 Task: Add Organic Valley Mozzarella Cheese to the cart.
Action: Mouse moved to (905, 348)
Screenshot: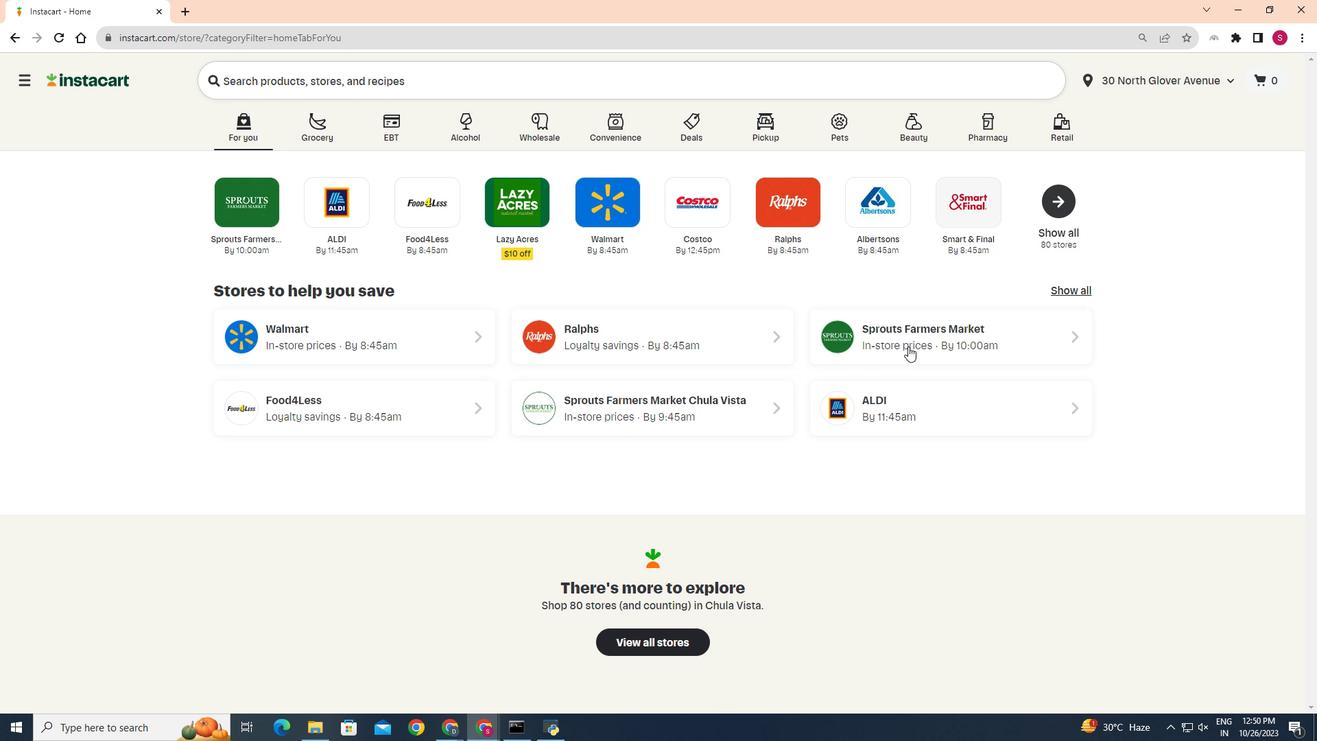 
Action: Mouse pressed left at (905, 348)
Screenshot: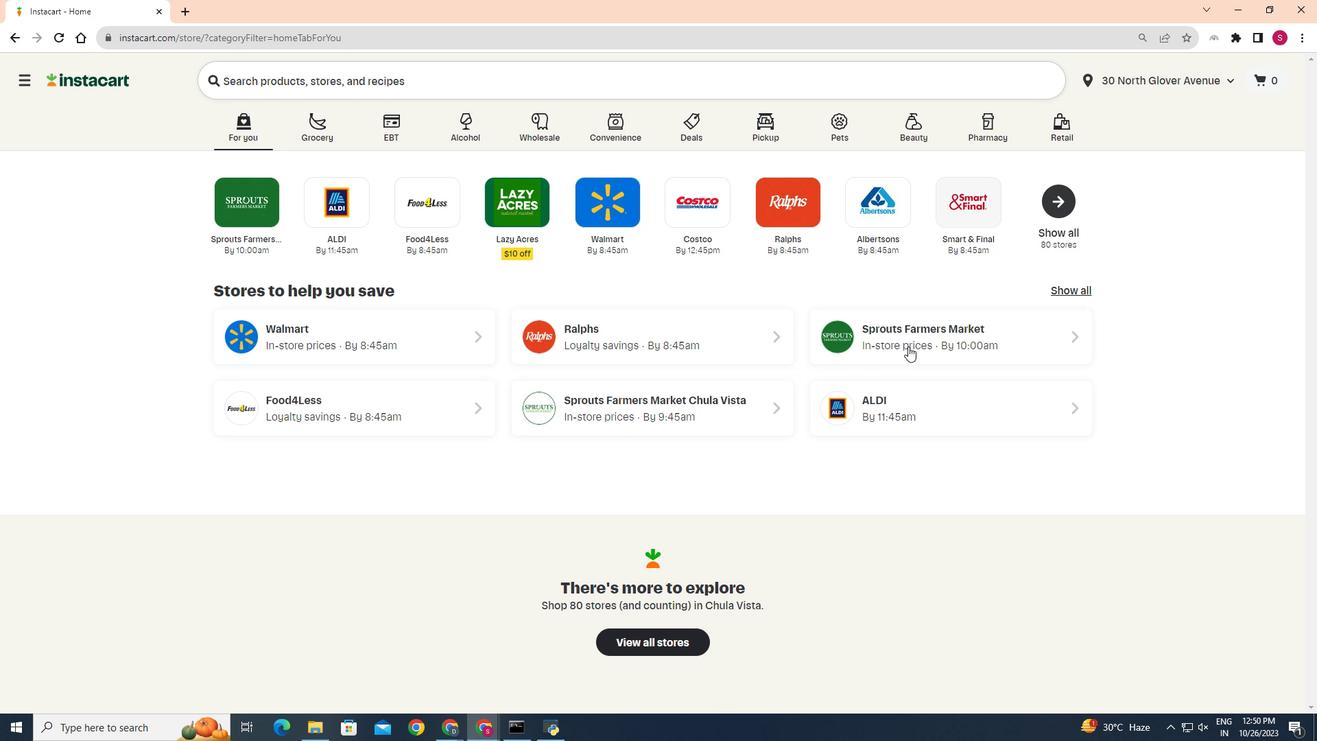 
Action: Mouse moved to (35, 581)
Screenshot: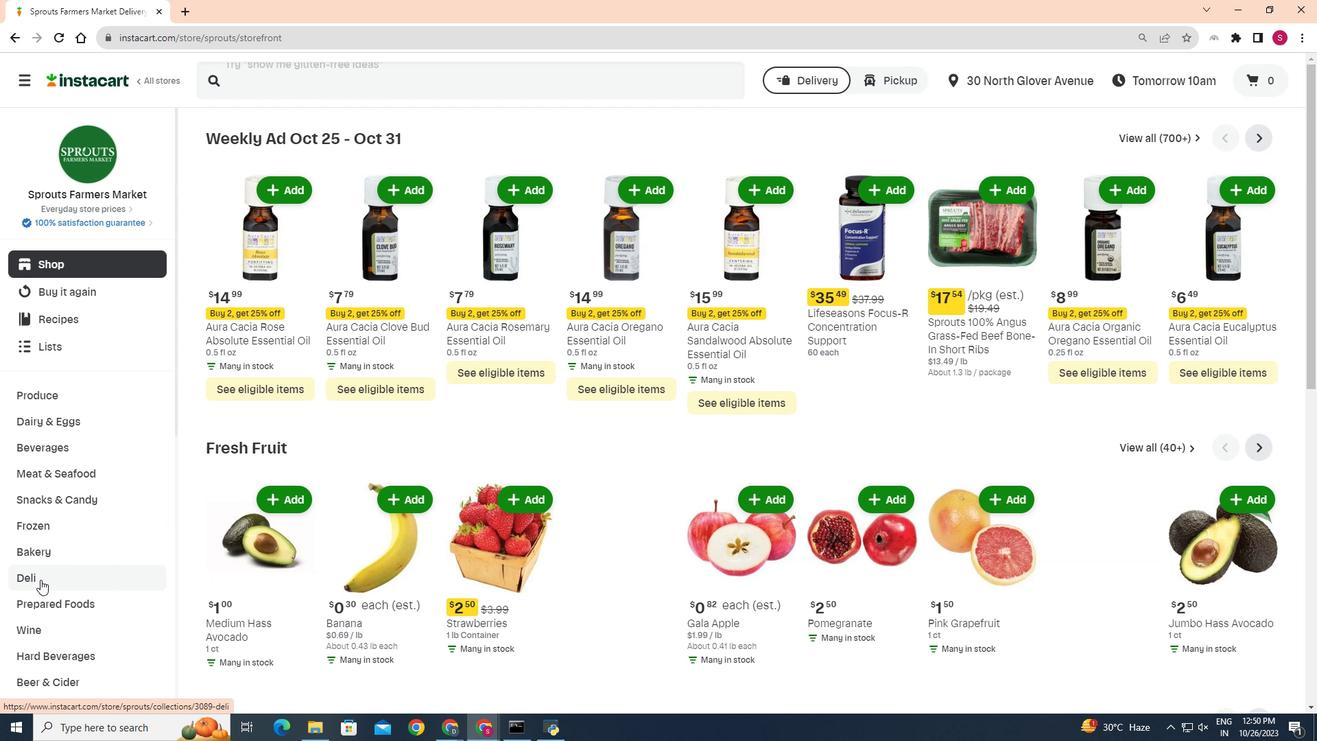 
Action: Mouse pressed left at (35, 581)
Screenshot: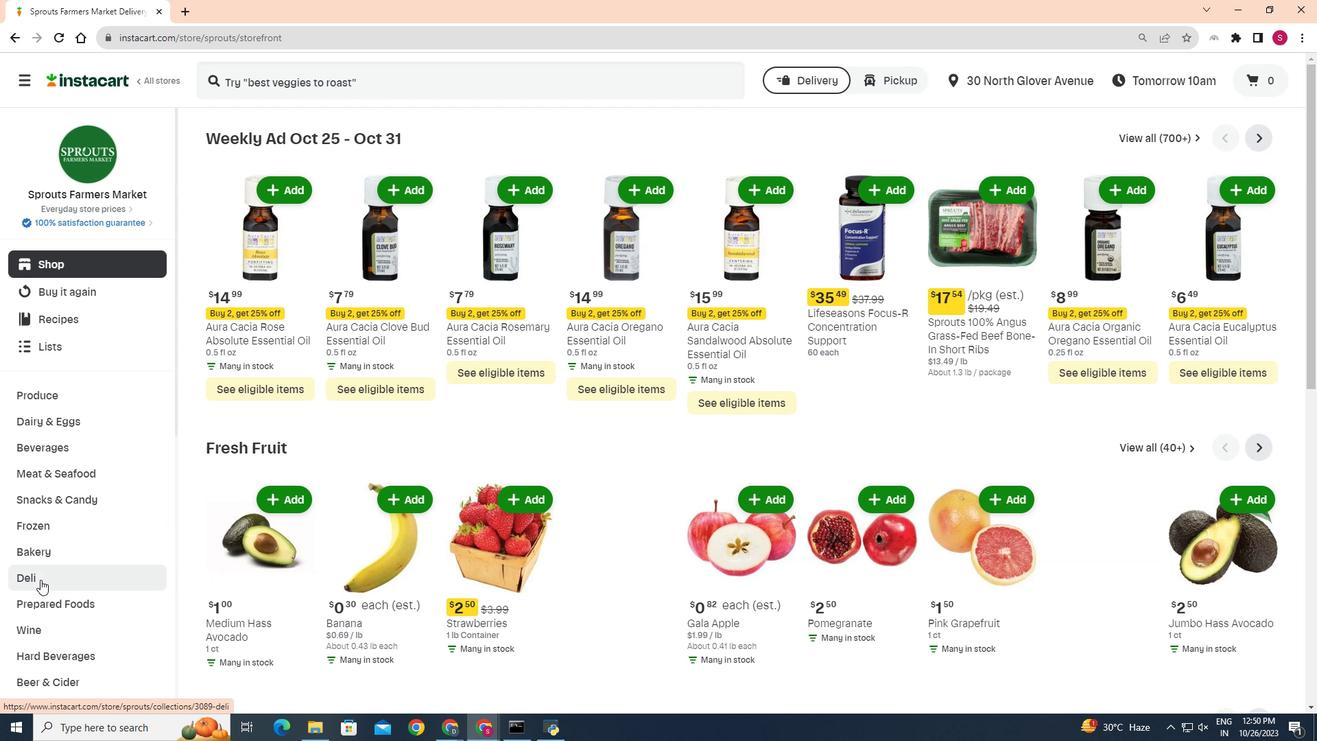 
Action: Mouse moved to (342, 178)
Screenshot: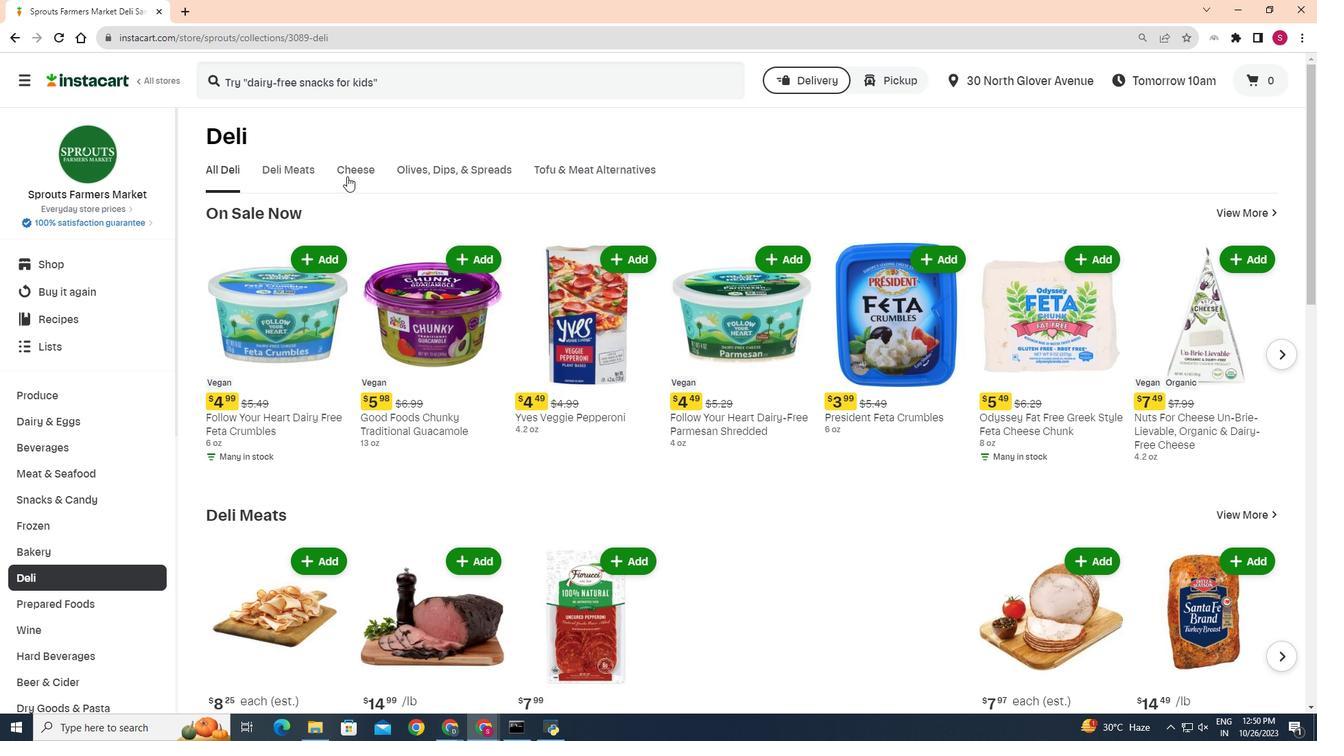 
Action: Mouse pressed left at (342, 178)
Screenshot: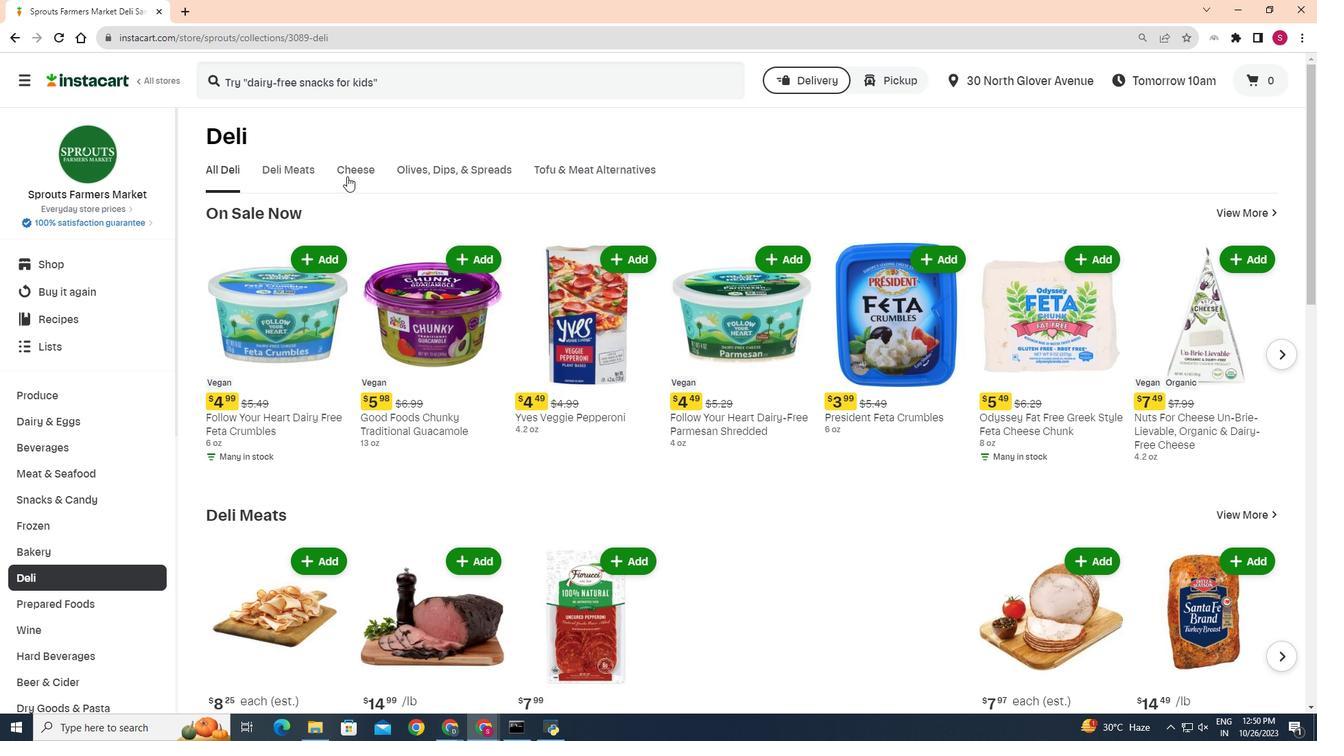 
Action: Mouse moved to (558, 239)
Screenshot: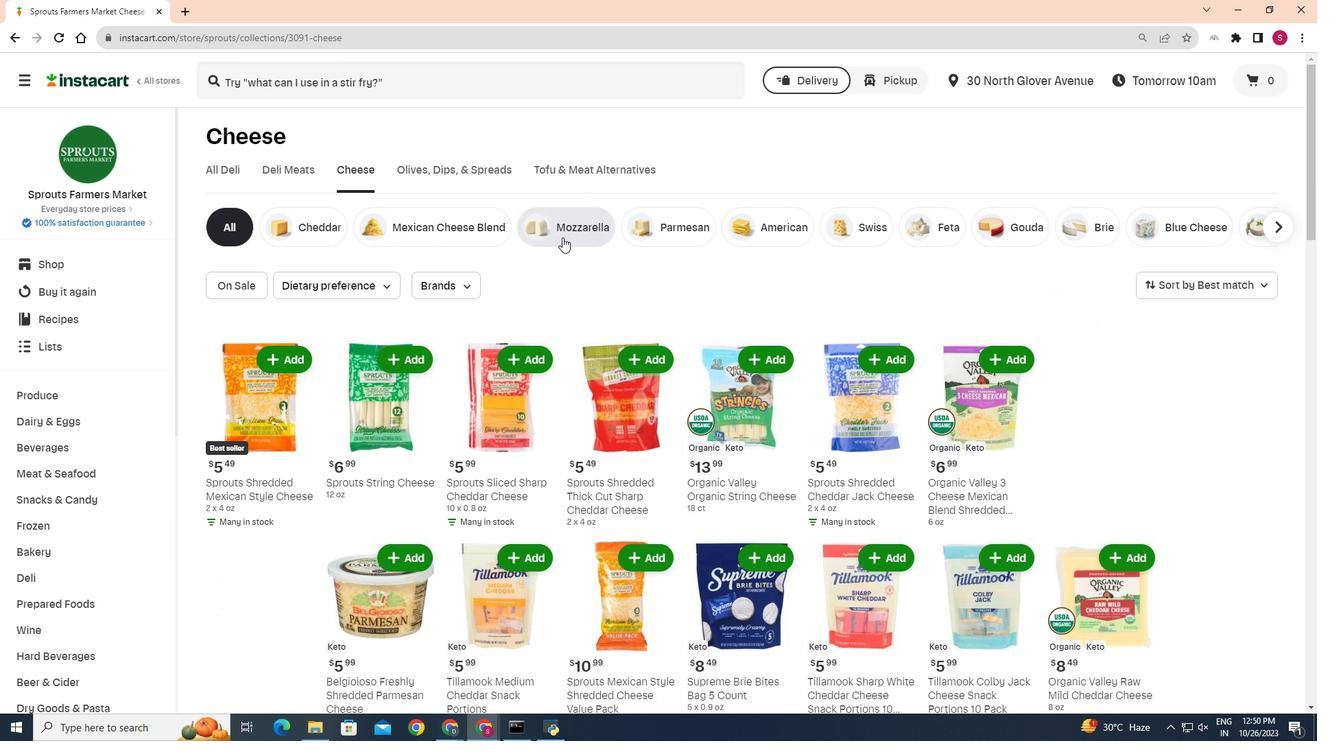 
Action: Mouse pressed left at (558, 239)
Screenshot: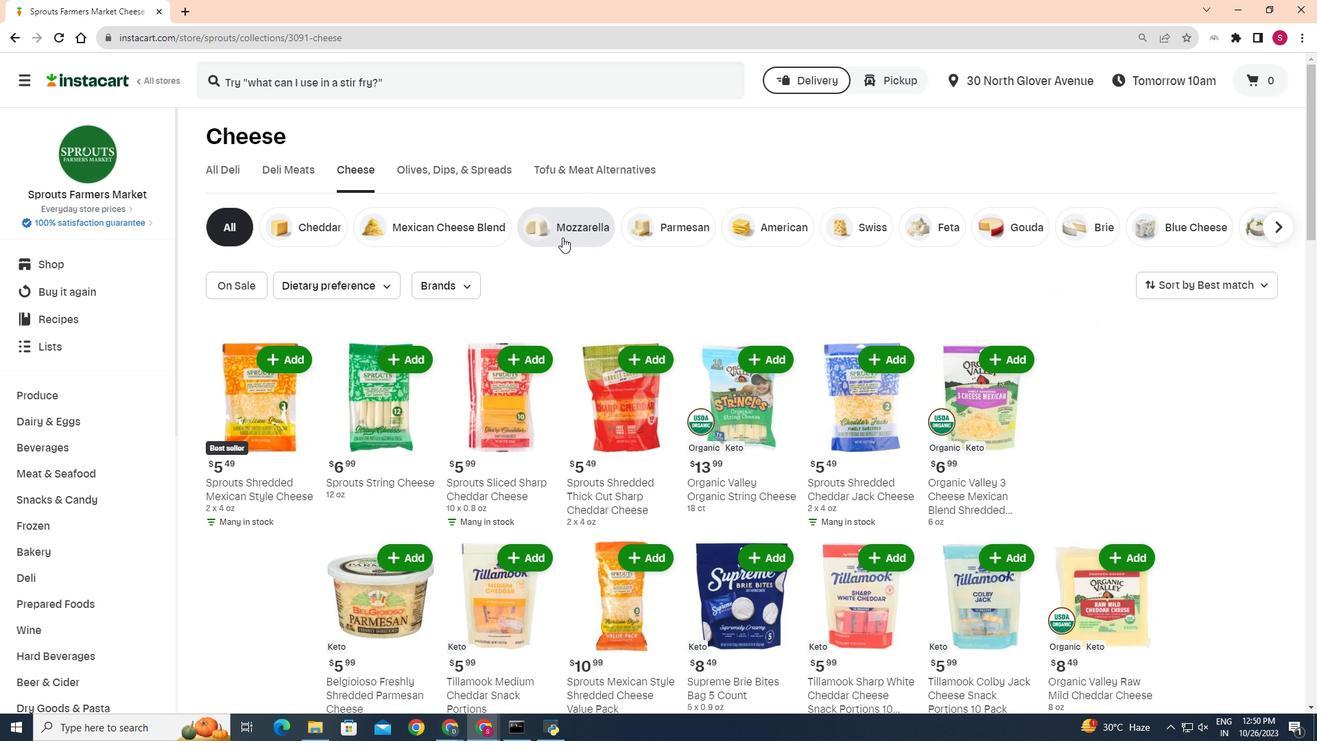 
Action: Mouse moved to (1198, 429)
Screenshot: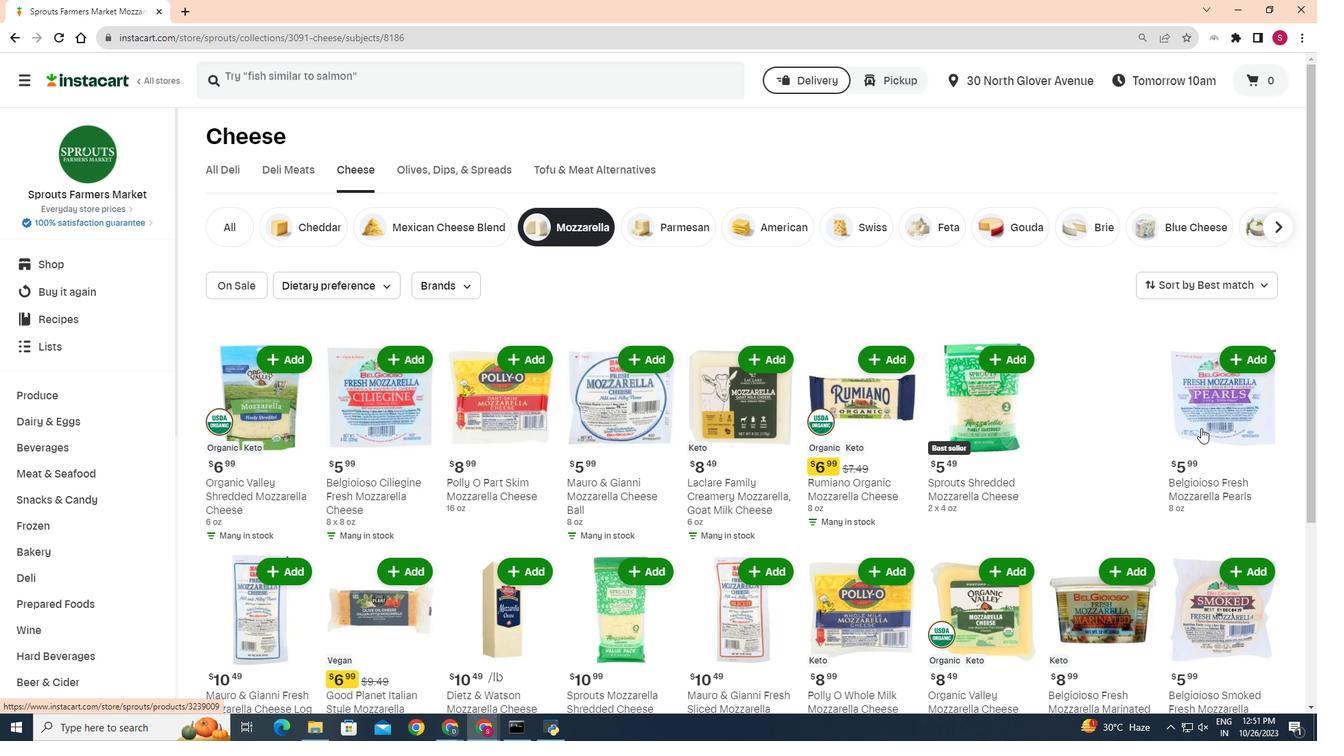 
Action: Mouse scrolled (1198, 428) with delta (0, 0)
Screenshot: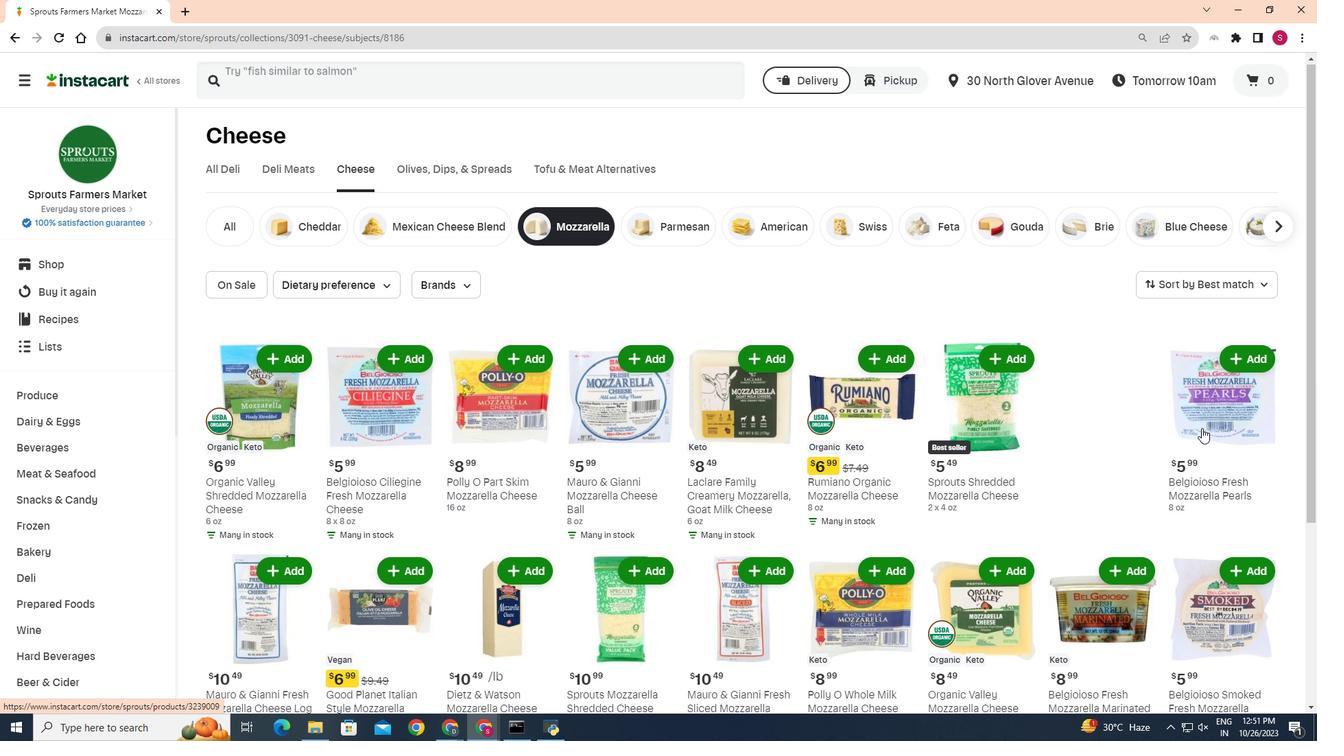 
Action: Mouse moved to (1198, 429)
Screenshot: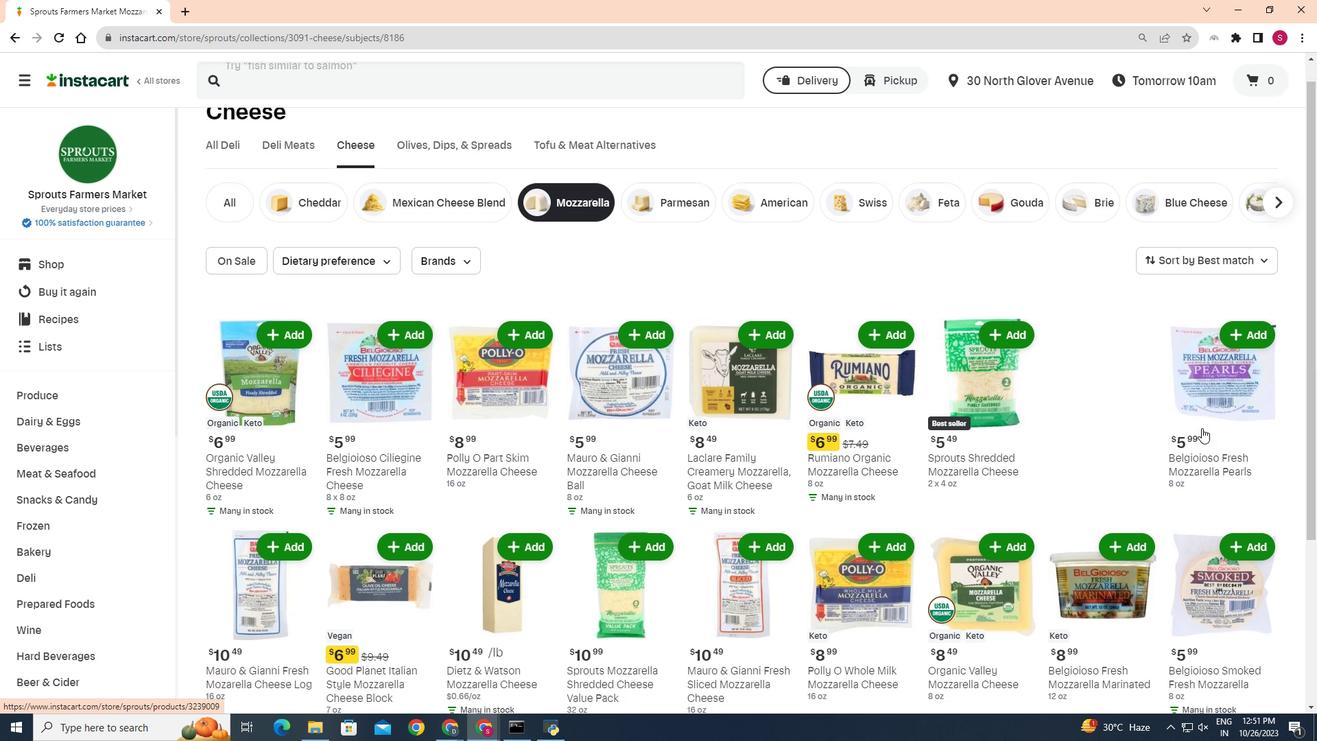 
Action: Mouse scrolled (1198, 428) with delta (0, 0)
Screenshot: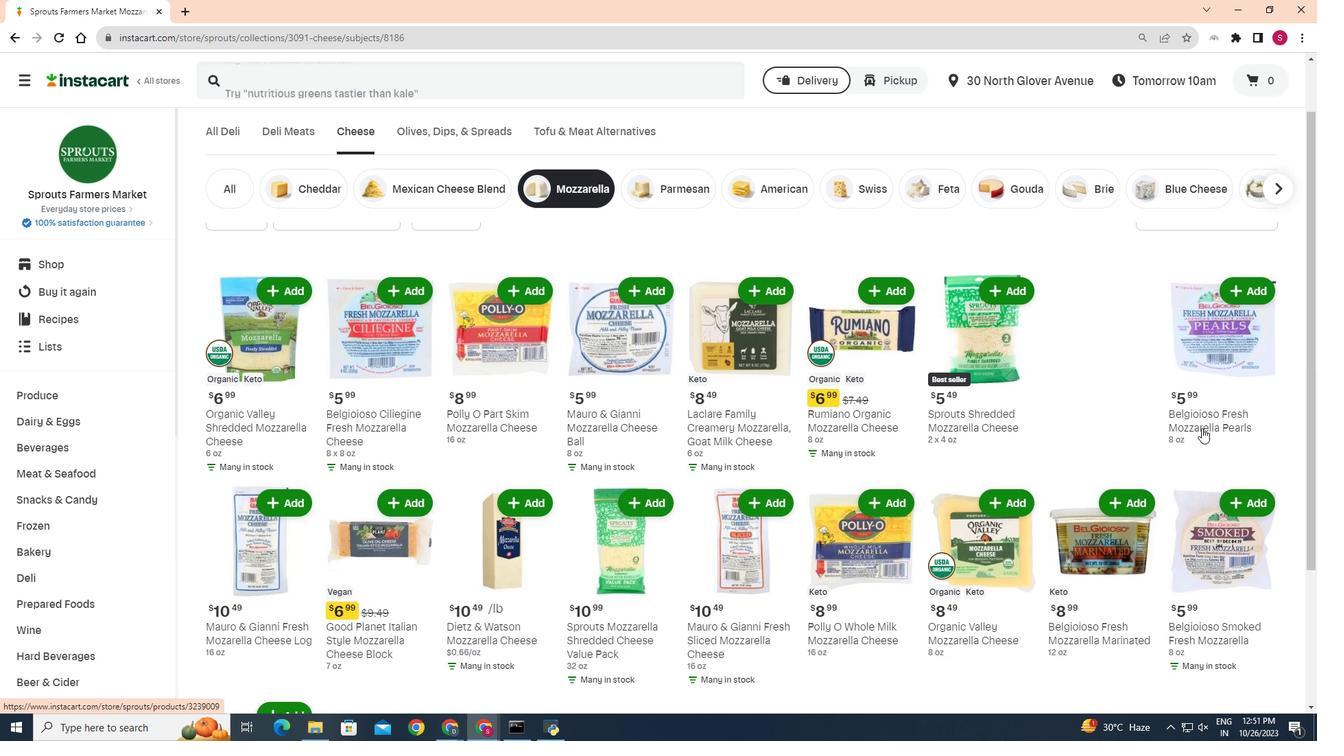 
Action: Mouse moved to (995, 433)
Screenshot: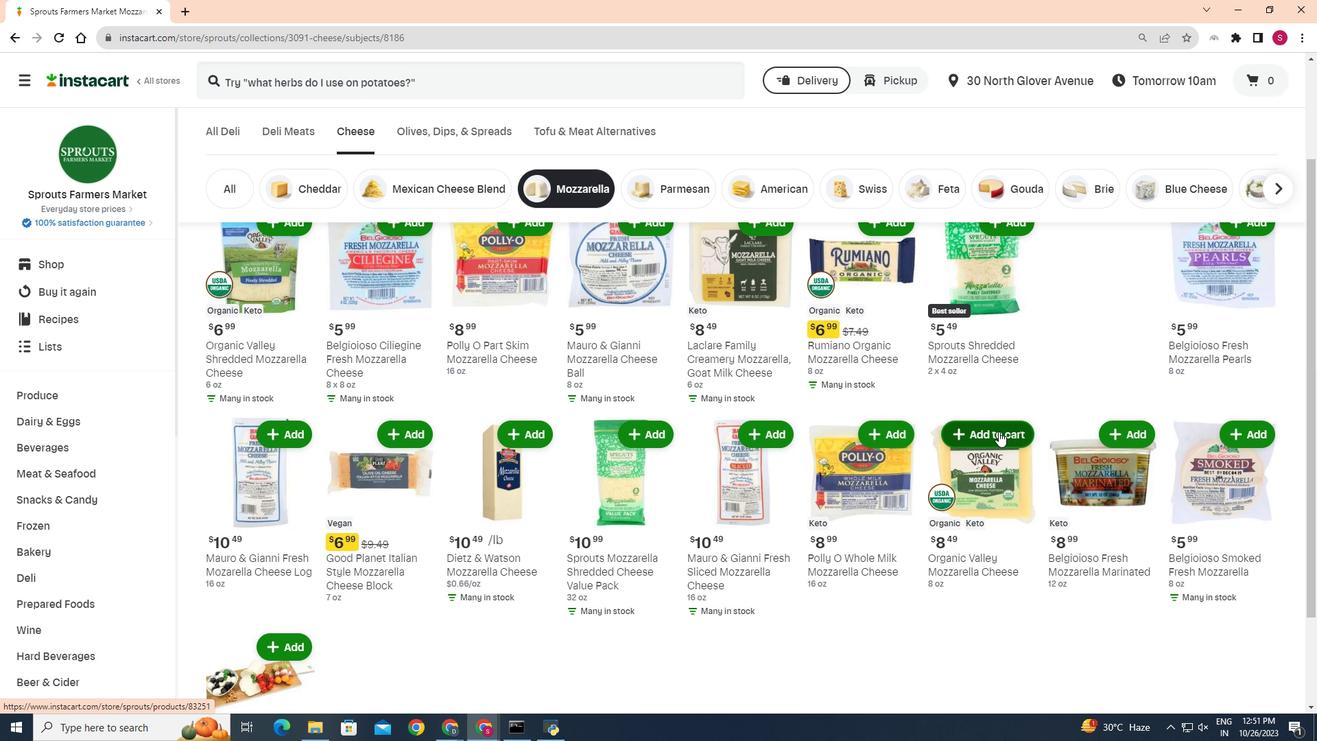 
Action: Mouse pressed left at (995, 433)
Screenshot: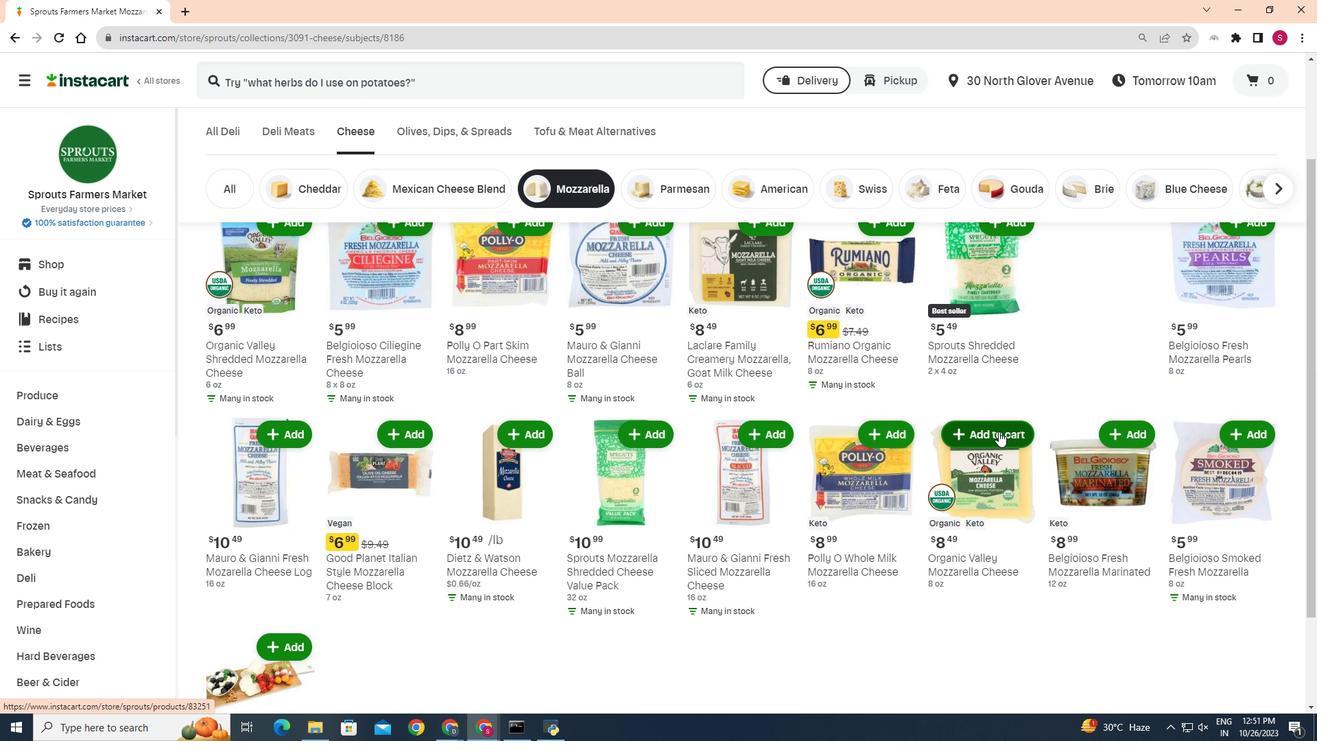 
Action: Mouse moved to (1062, 397)
Screenshot: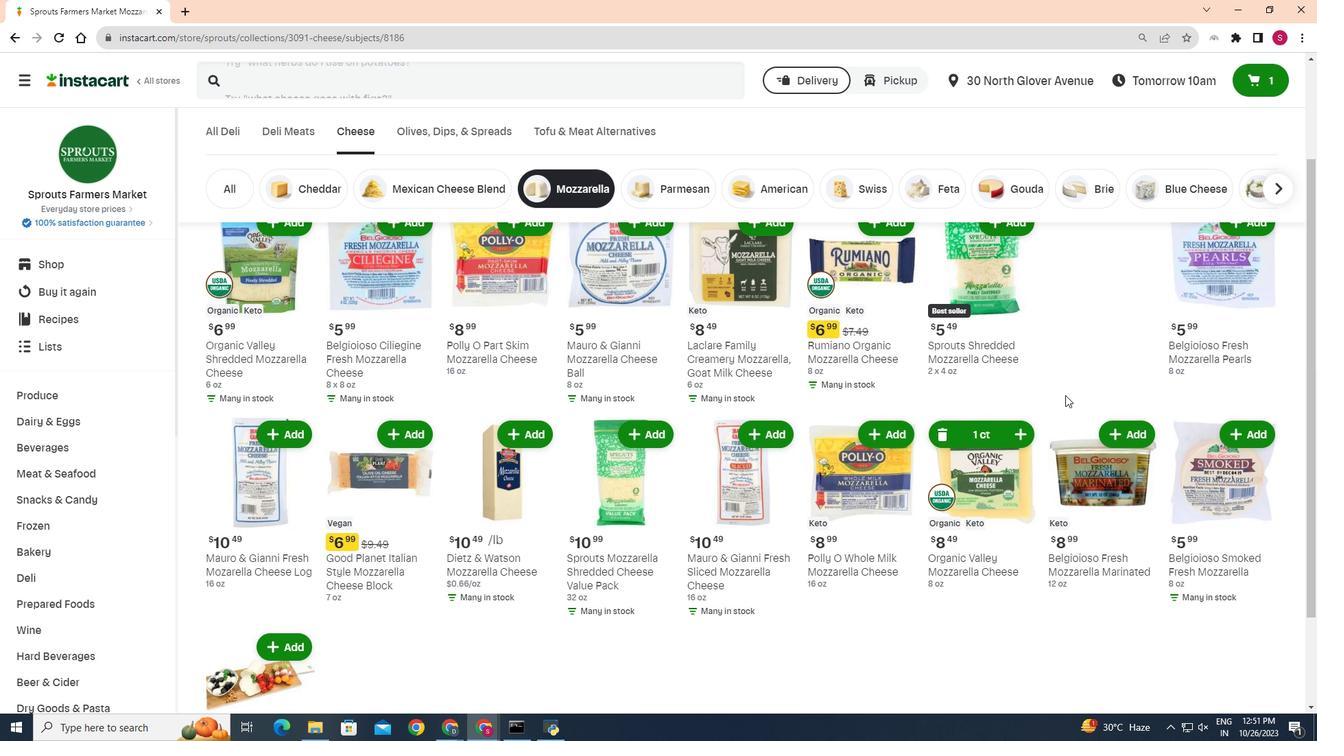 
